 Task: Create a due date automation trigger when advanced on, on the monday before a card is due add content with a name not ending with resume at 11:00 AM.
Action: Mouse moved to (982, 80)
Screenshot: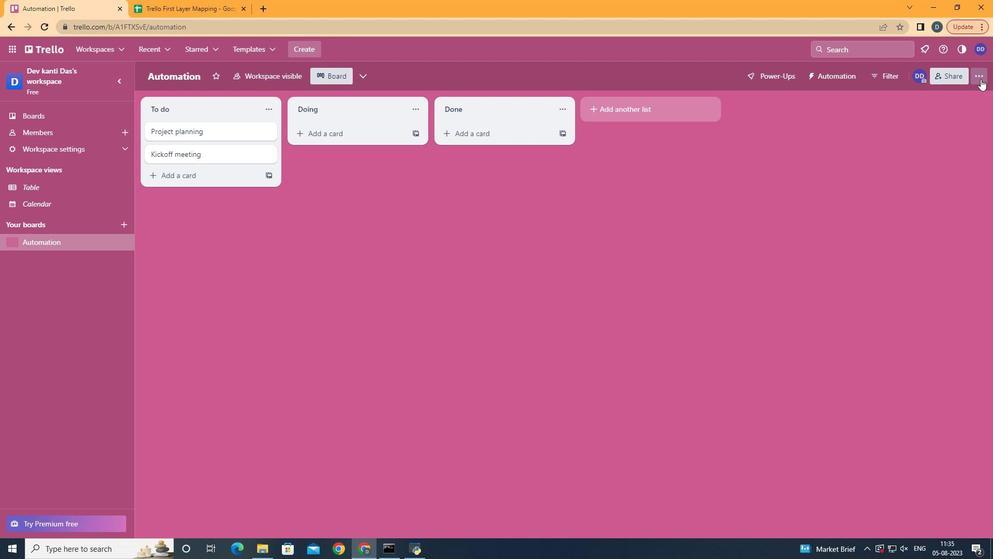 
Action: Mouse pressed left at (982, 80)
Screenshot: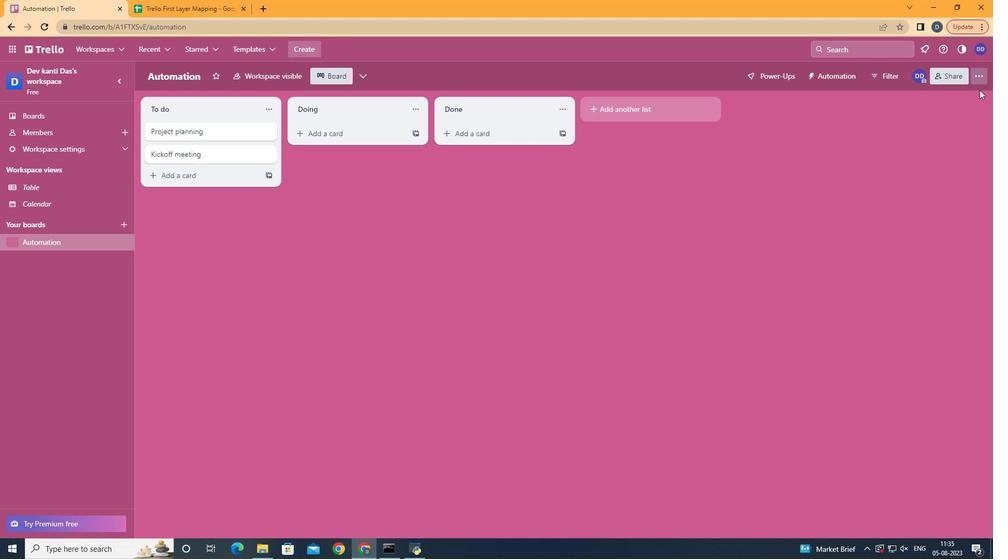
Action: Mouse moved to (919, 213)
Screenshot: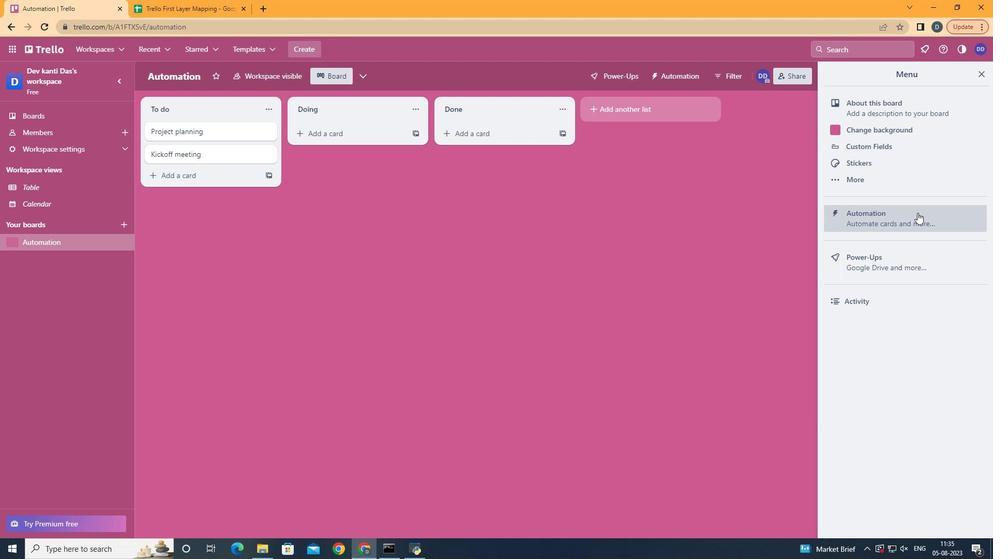 
Action: Mouse pressed left at (919, 213)
Screenshot: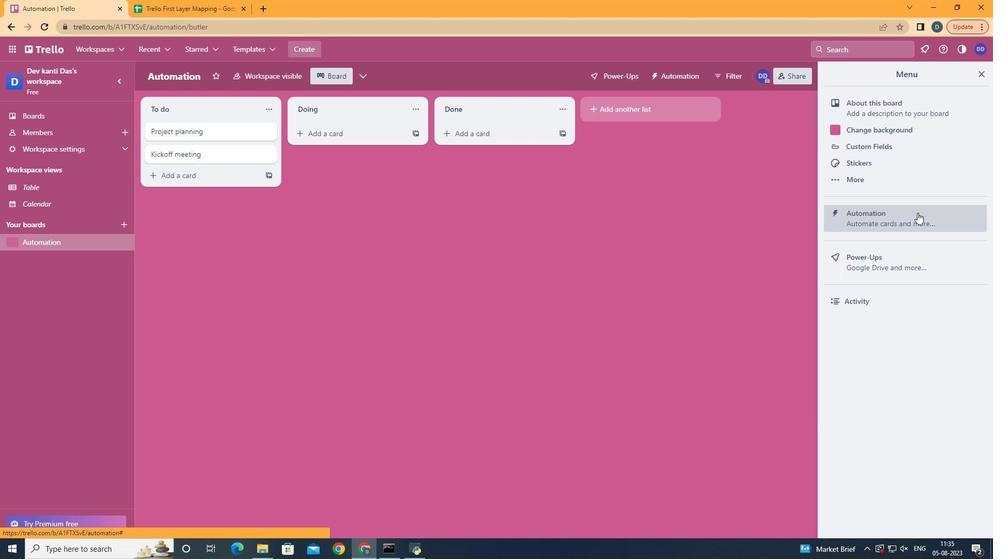
Action: Mouse moved to (204, 212)
Screenshot: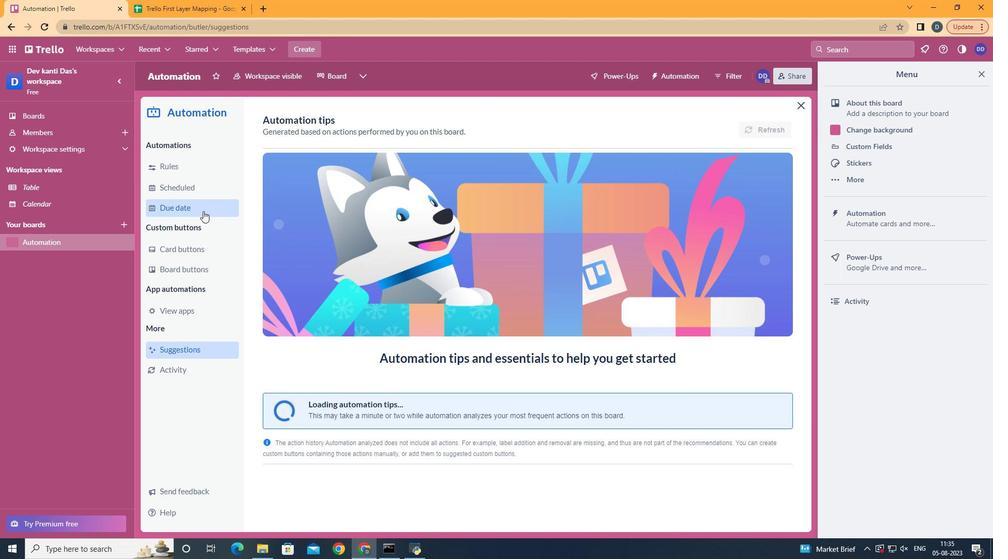 
Action: Mouse pressed left at (204, 212)
Screenshot: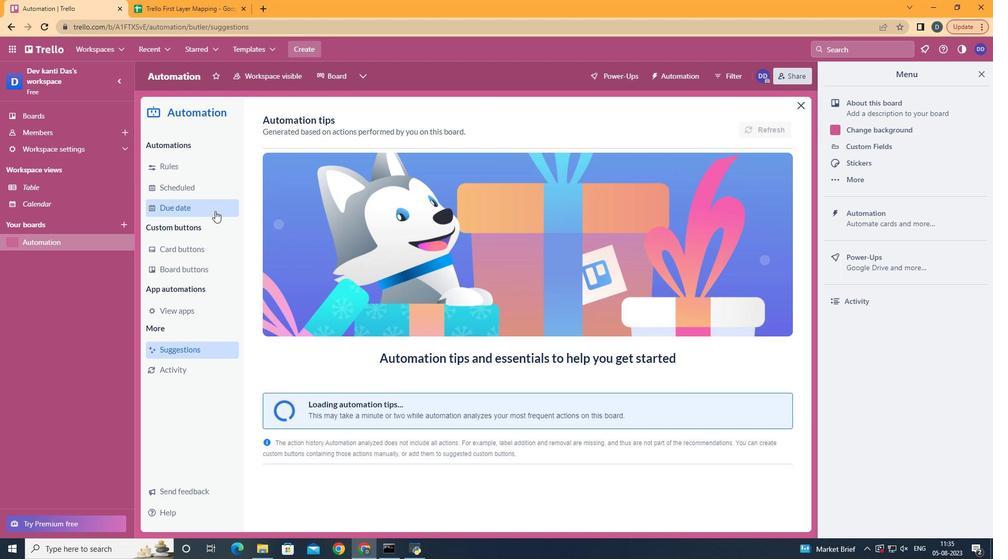 
Action: Mouse moved to (724, 128)
Screenshot: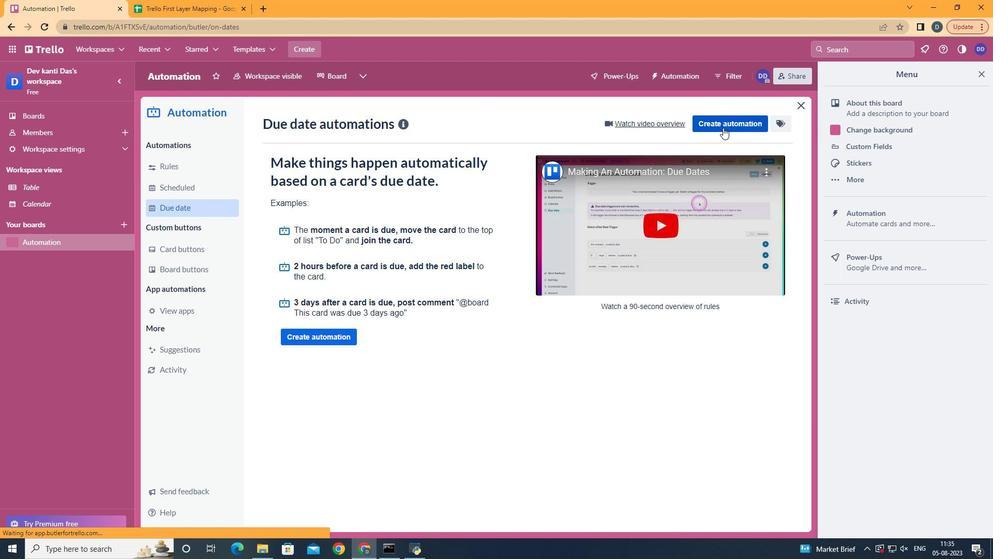 
Action: Mouse pressed left at (724, 128)
Screenshot: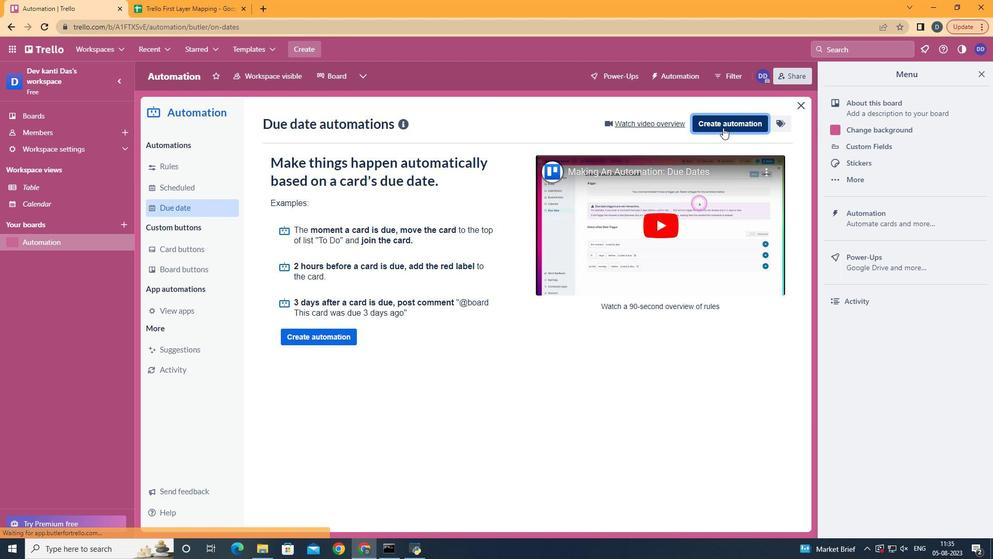 
Action: Mouse moved to (574, 225)
Screenshot: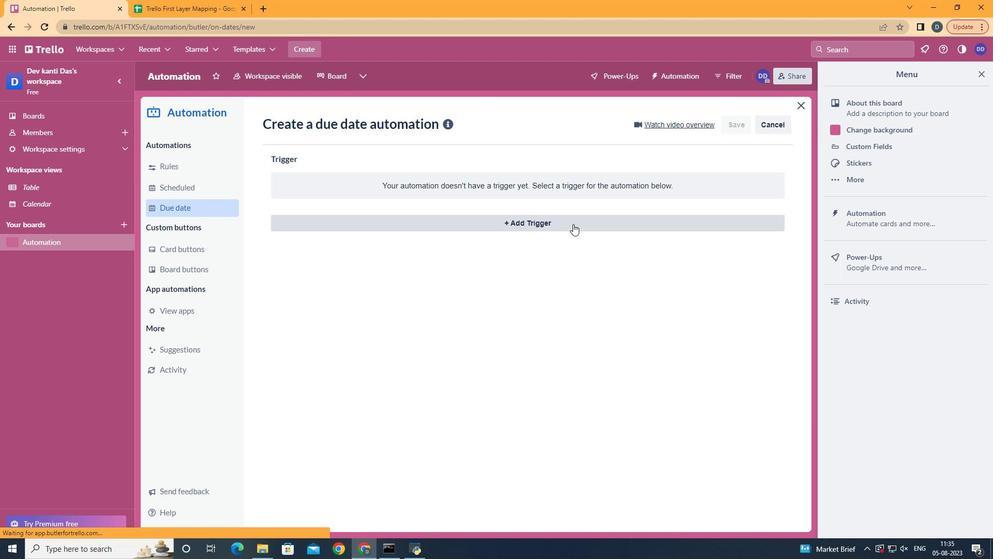 
Action: Mouse pressed left at (574, 225)
Screenshot: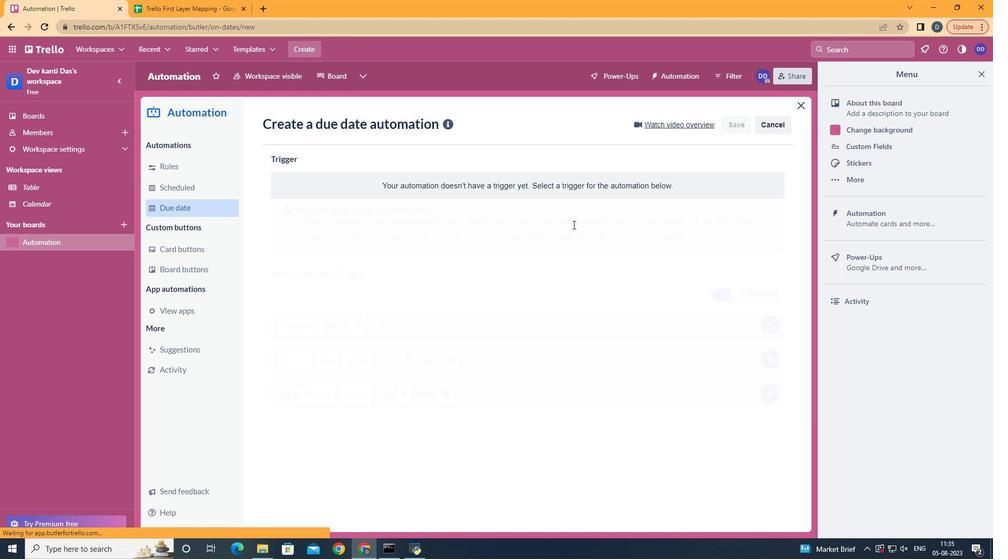 
Action: Mouse moved to (334, 273)
Screenshot: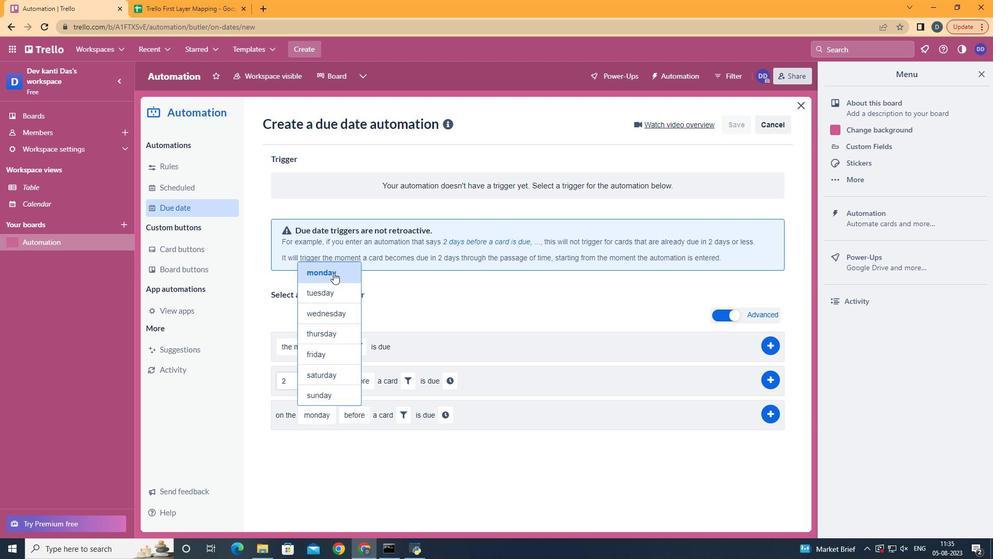 
Action: Mouse pressed left at (334, 273)
Screenshot: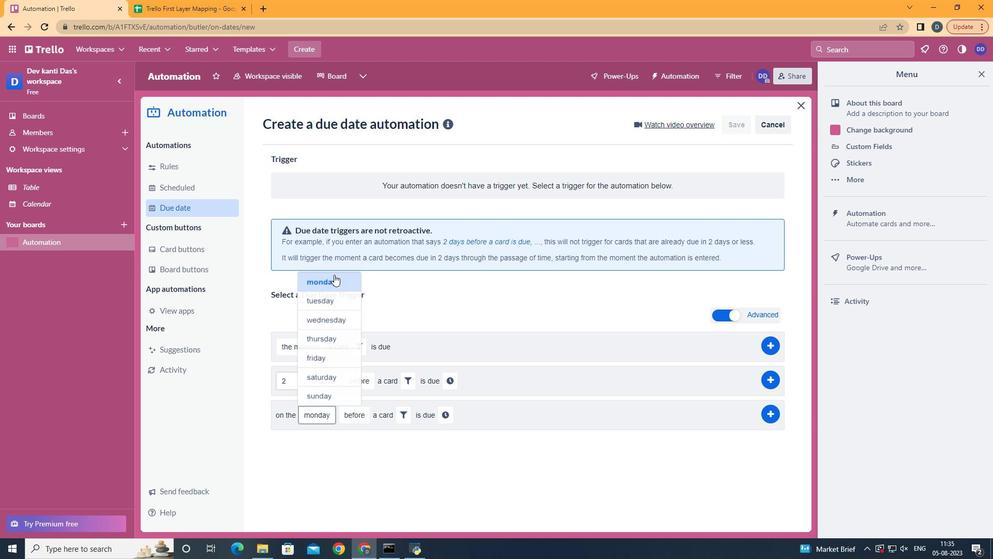 
Action: Mouse moved to (370, 434)
Screenshot: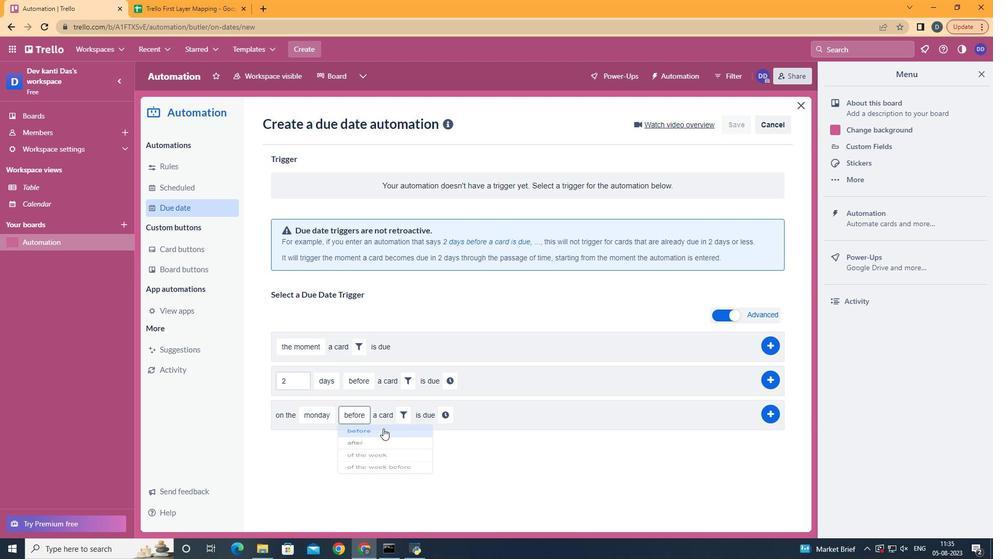 
Action: Mouse pressed left at (370, 434)
Screenshot: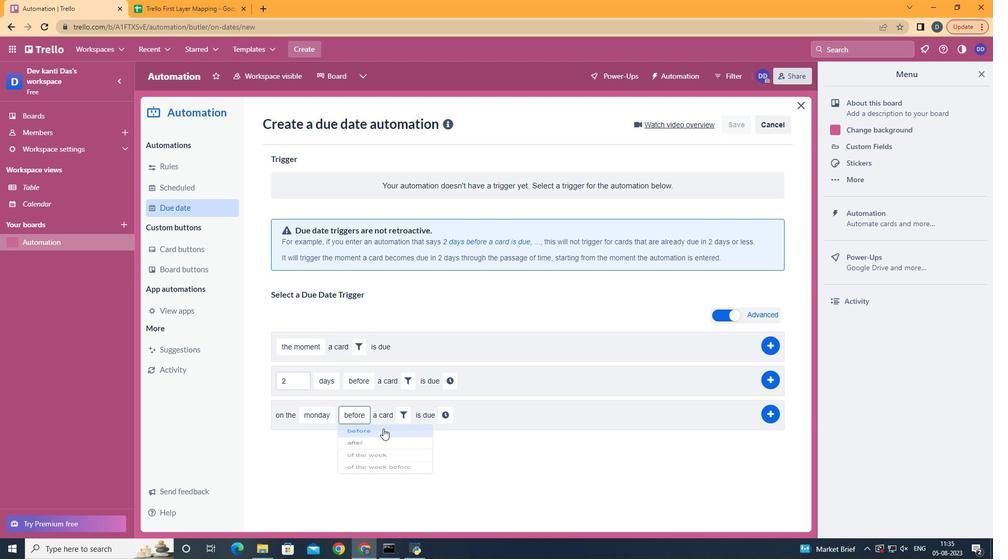 
Action: Mouse moved to (398, 421)
Screenshot: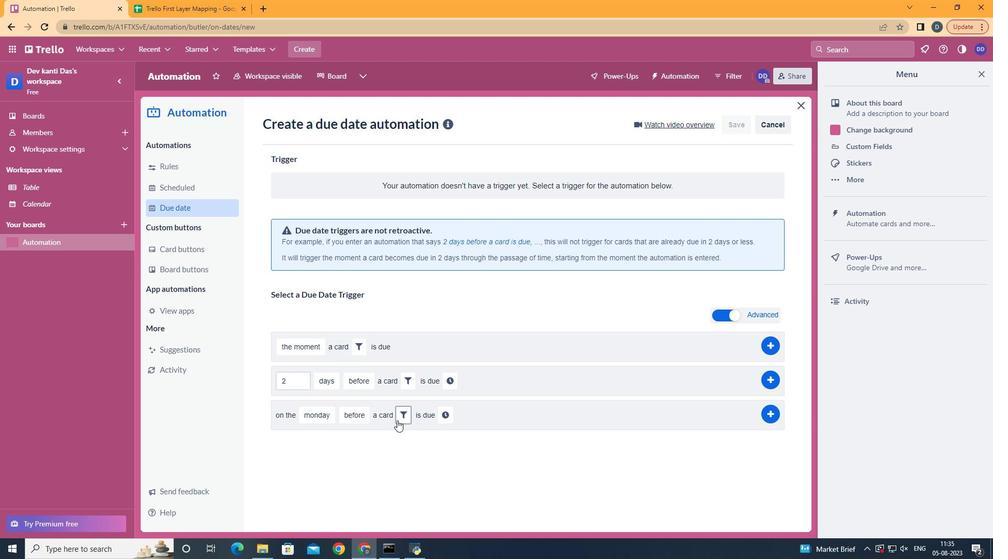 
Action: Mouse pressed left at (398, 421)
Screenshot: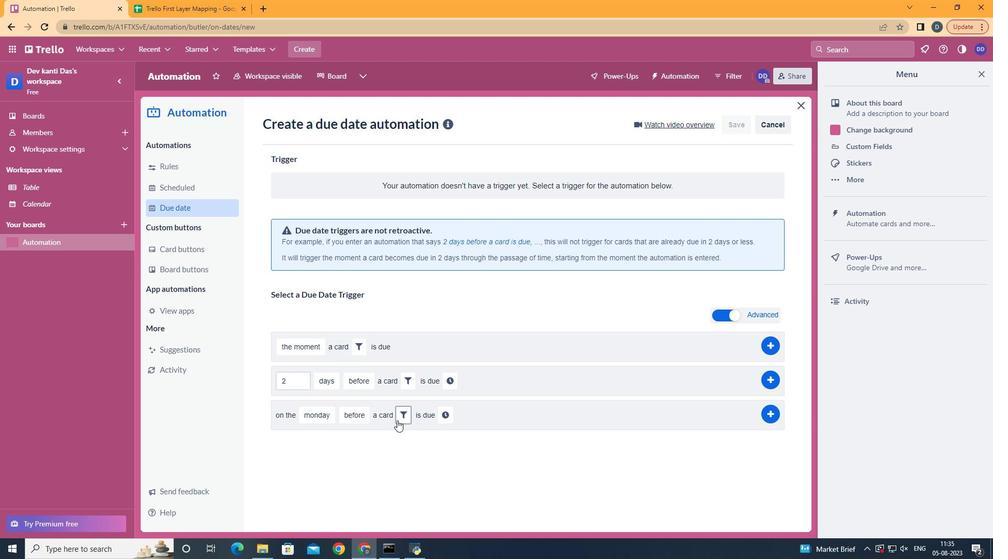 
Action: Mouse moved to (540, 449)
Screenshot: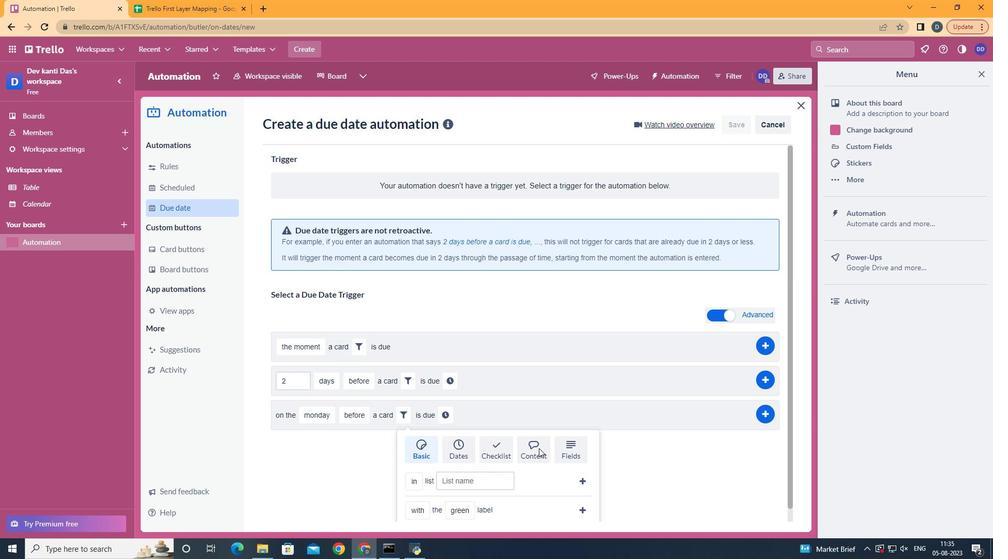 
Action: Mouse pressed left at (540, 449)
Screenshot: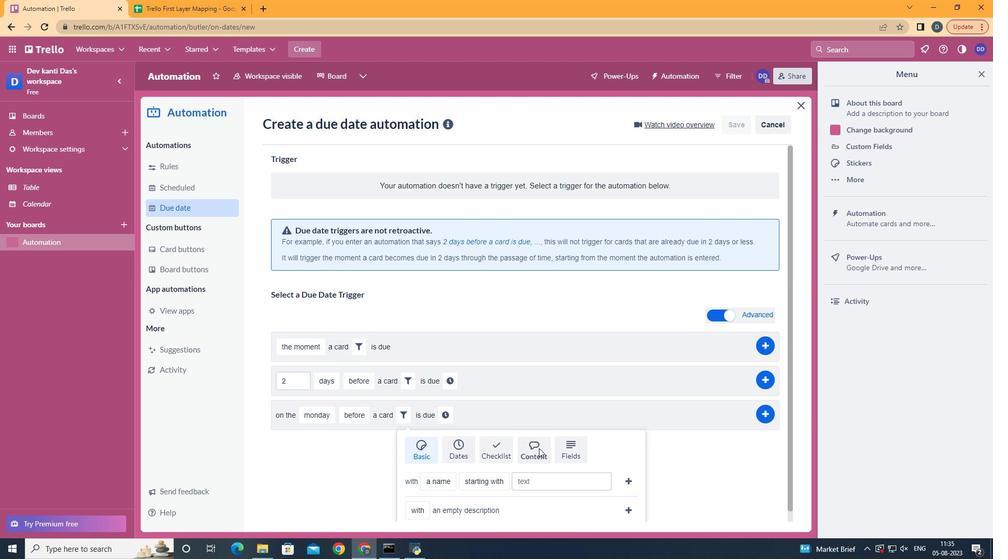 
Action: Mouse moved to (451, 424)
Screenshot: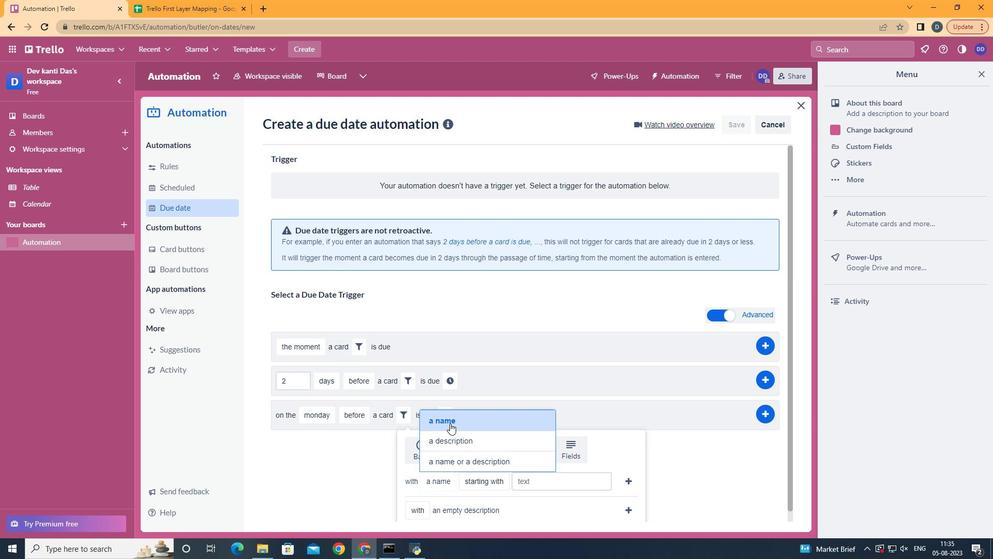 
Action: Mouse pressed left at (451, 424)
Screenshot: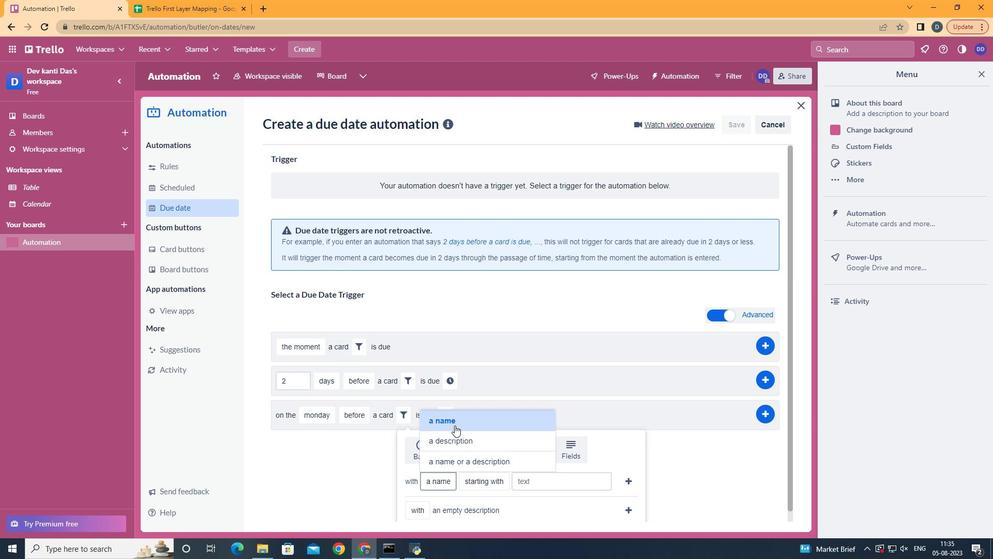 
Action: Mouse moved to (504, 433)
Screenshot: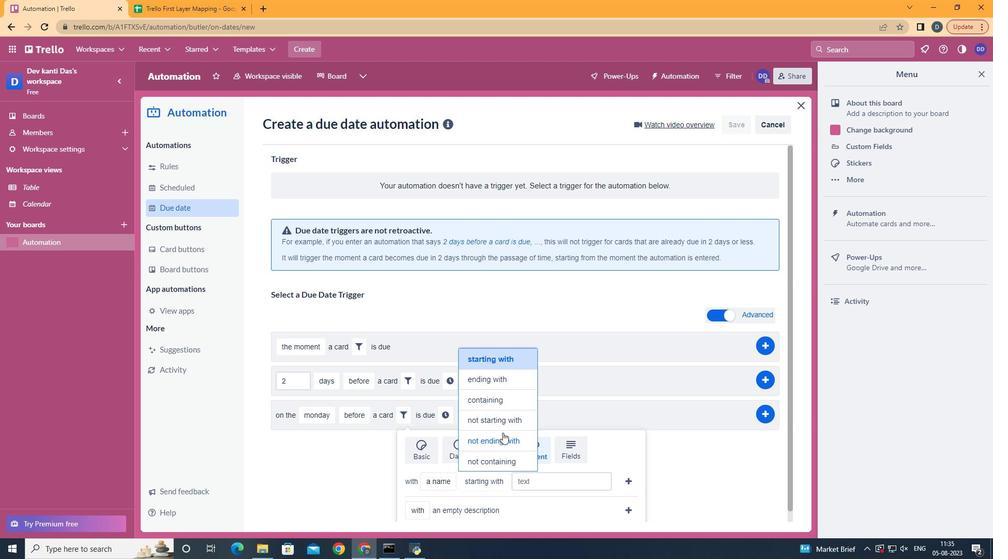 
Action: Mouse pressed left at (504, 433)
Screenshot: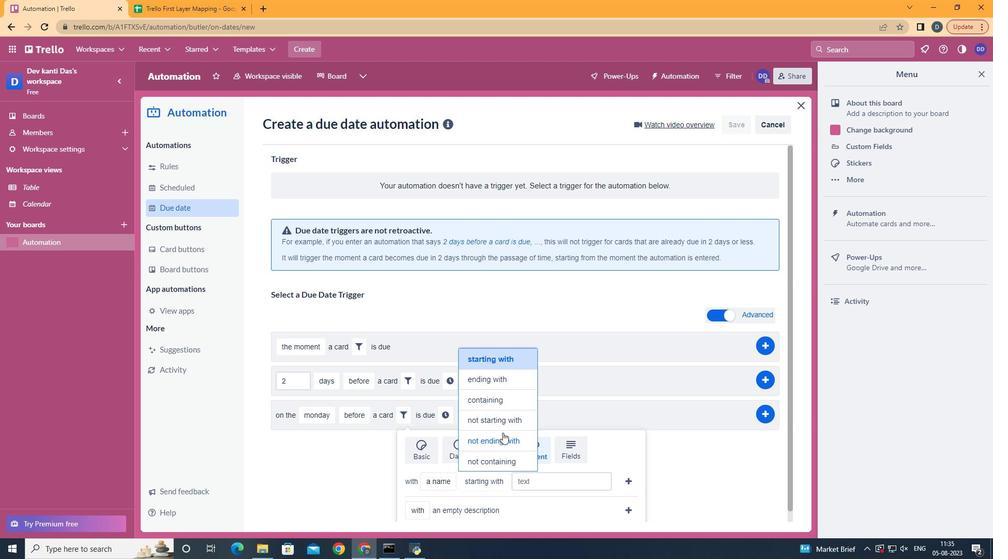 
Action: Mouse moved to (569, 480)
Screenshot: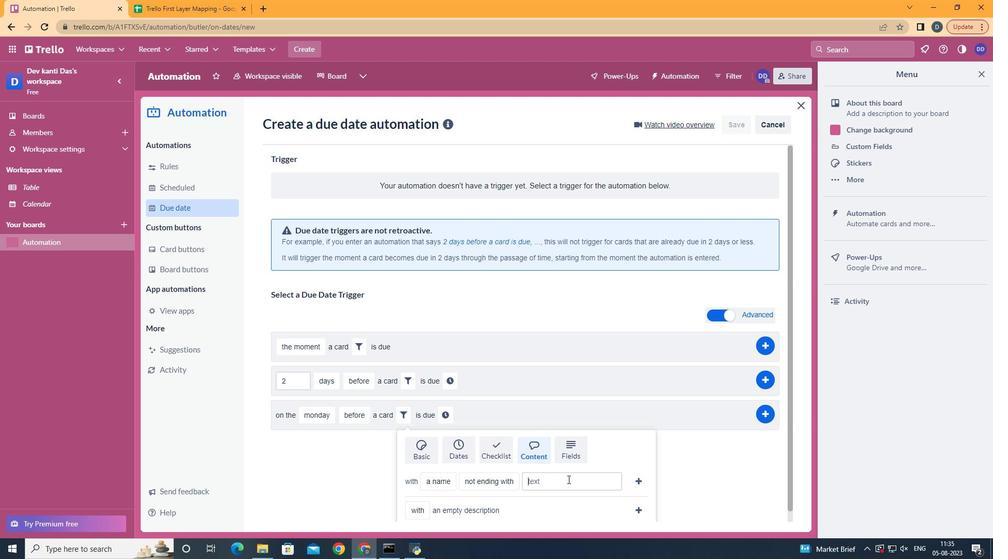 
Action: Mouse pressed left at (569, 480)
Screenshot: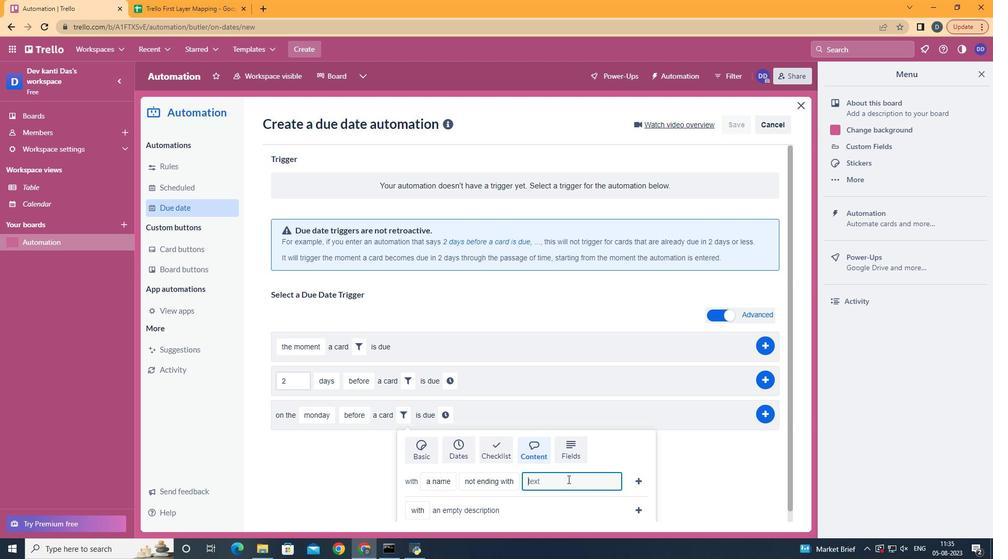 
Action: Key pressed resume
Screenshot: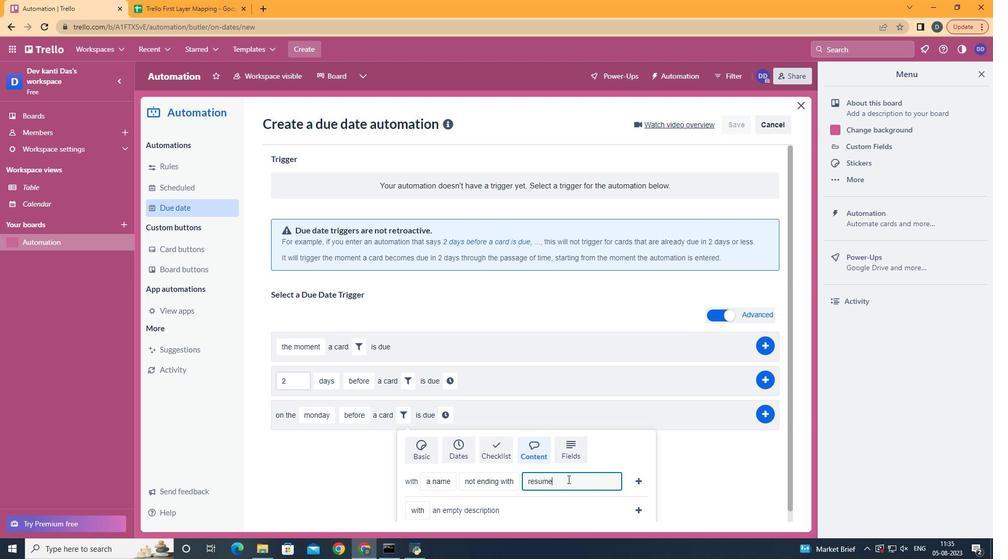 
Action: Mouse moved to (646, 480)
Screenshot: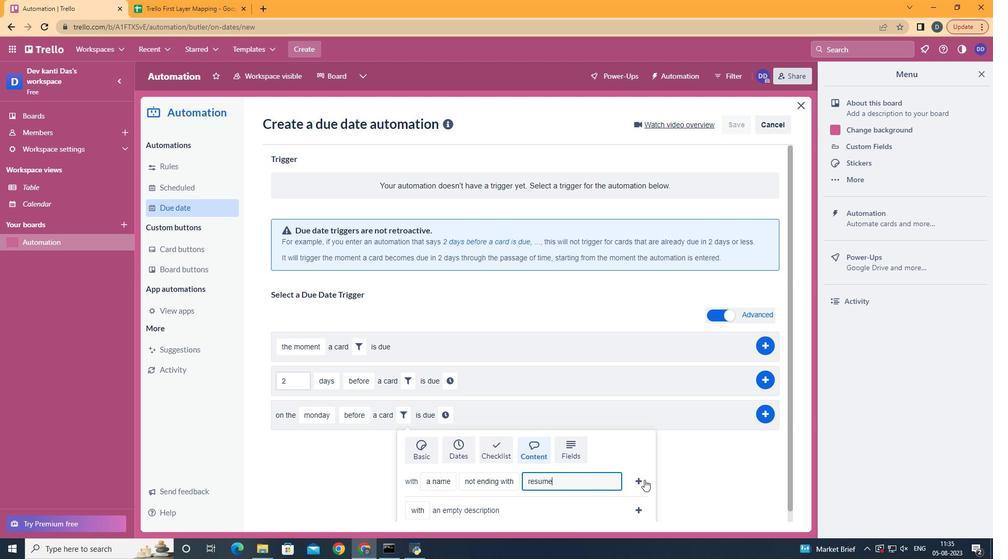 
Action: Mouse pressed left at (646, 480)
Screenshot: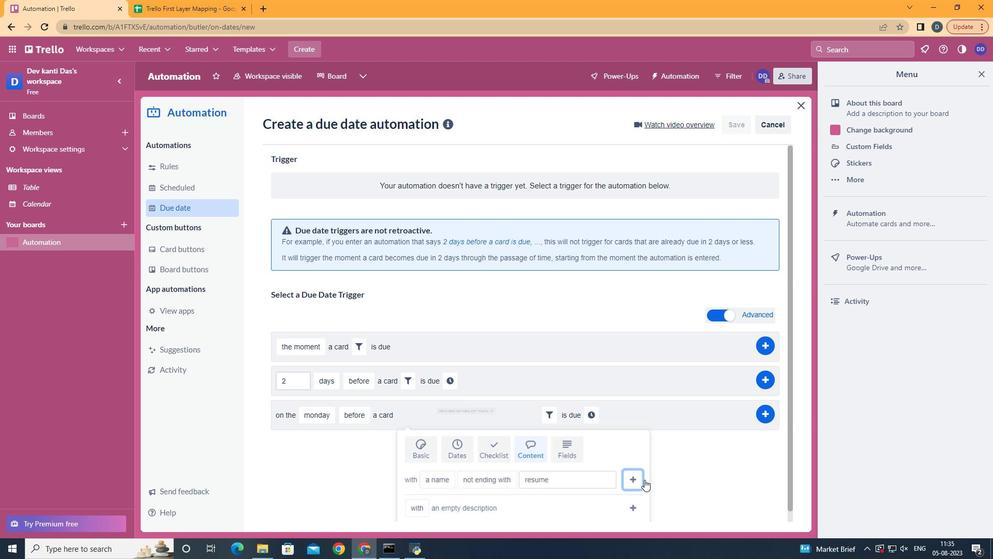
Action: Mouse moved to (595, 414)
Screenshot: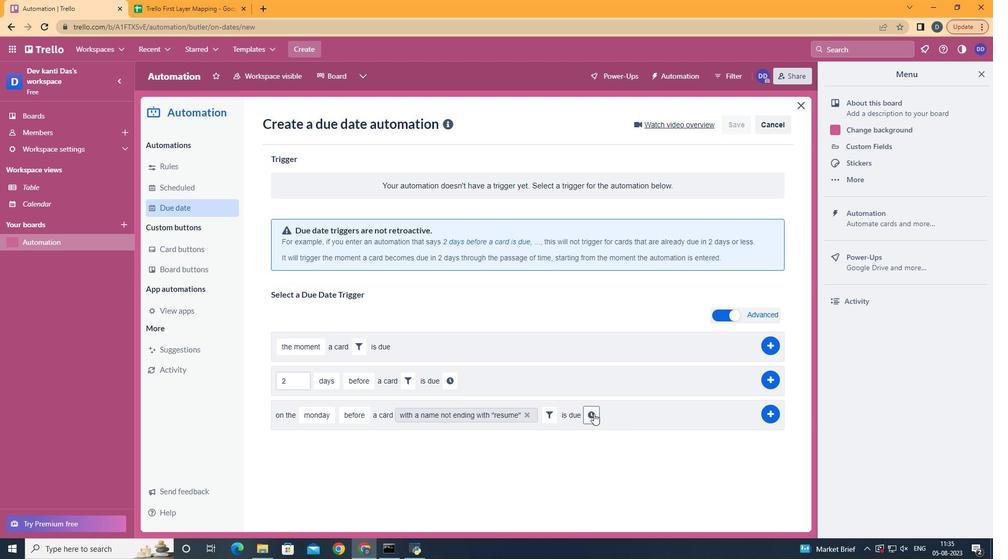 
Action: Mouse pressed left at (595, 414)
Screenshot: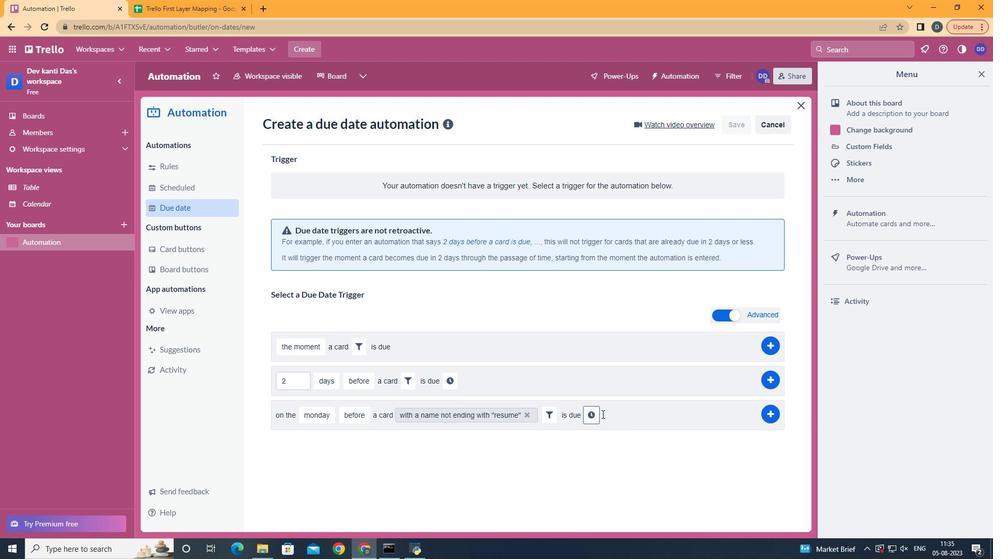 
Action: Mouse moved to (651, 416)
Screenshot: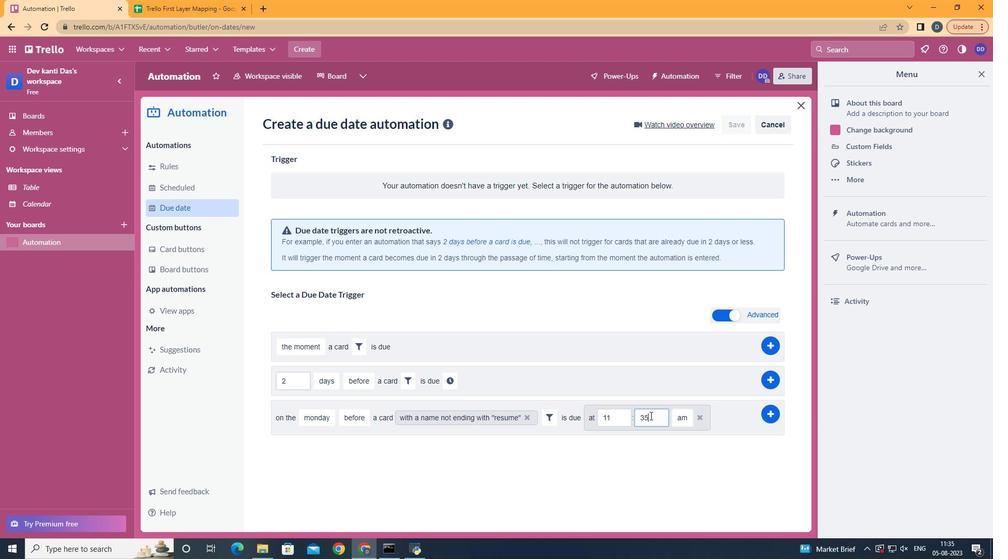 
Action: Mouse pressed left at (651, 416)
Screenshot: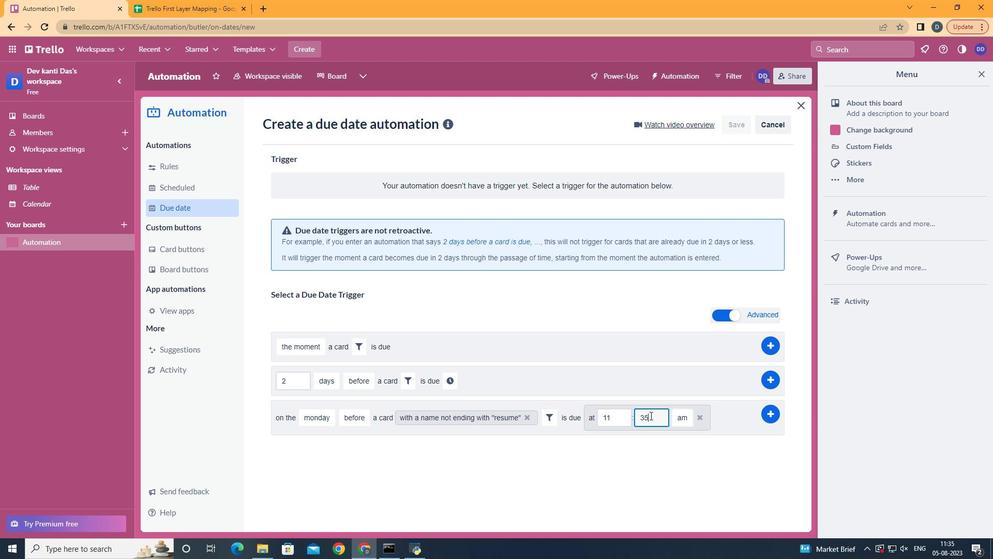 
Action: Key pressed <Key.backspace><Key.backspace>00
Screenshot: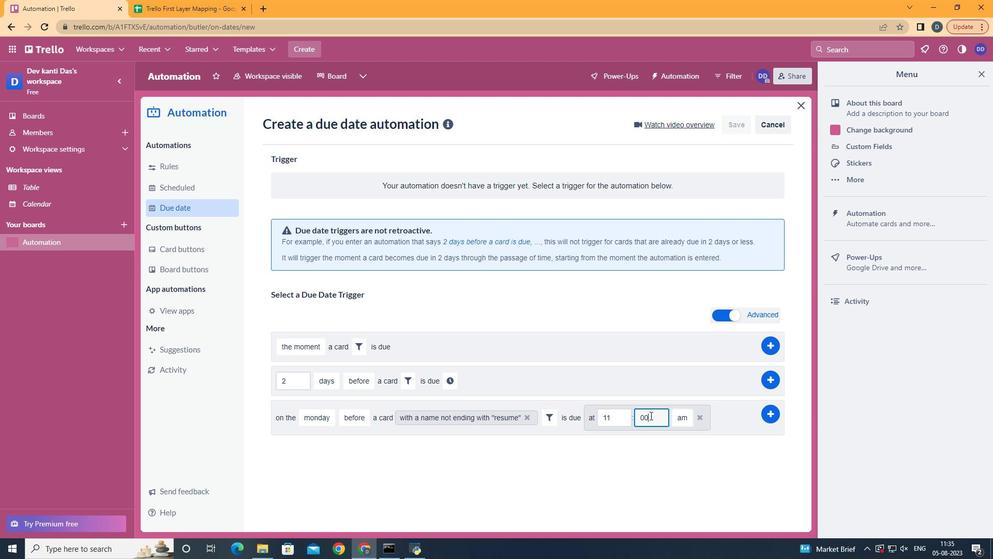 
Action: Mouse moved to (774, 418)
Screenshot: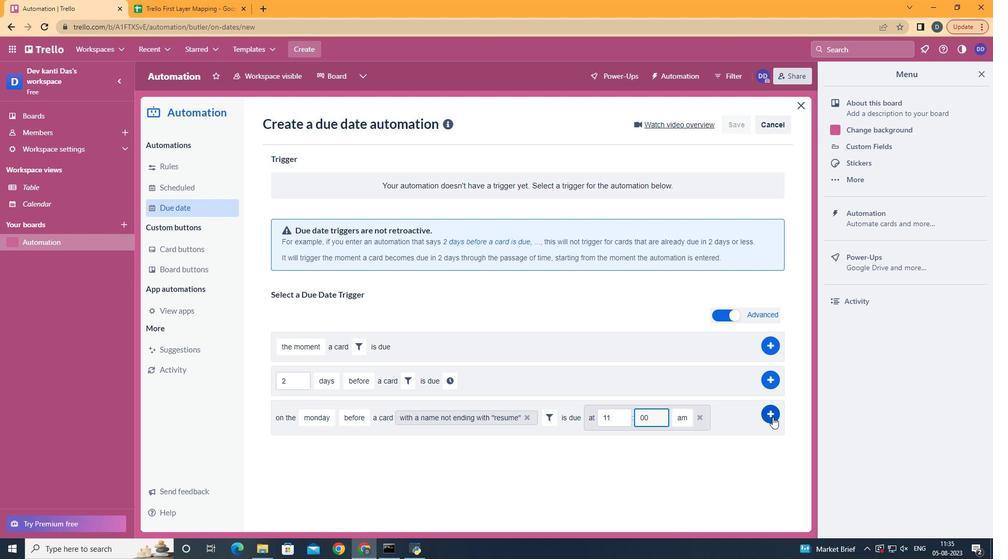 
Action: Mouse pressed left at (774, 418)
Screenshot: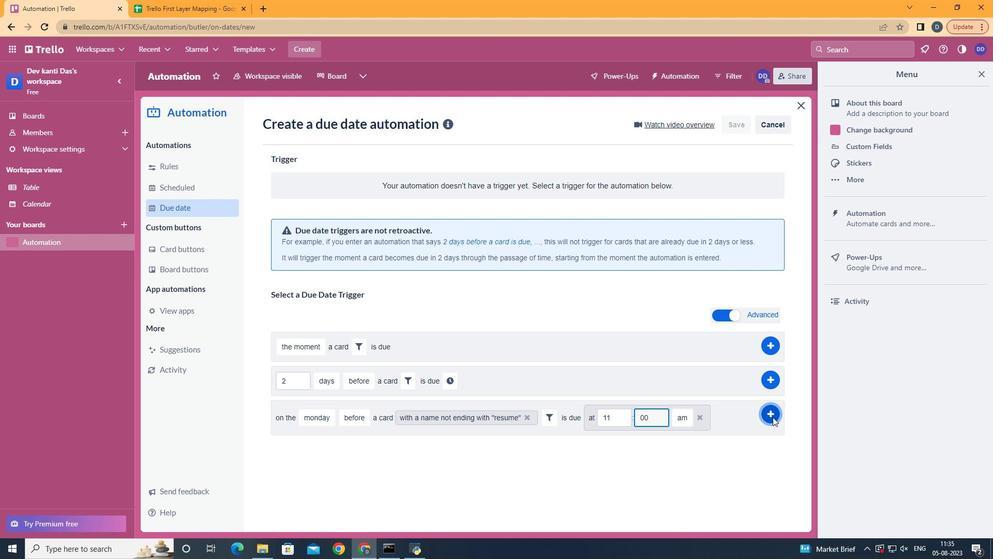 
Action: Mouse moved to (506, 216)
Screenshot: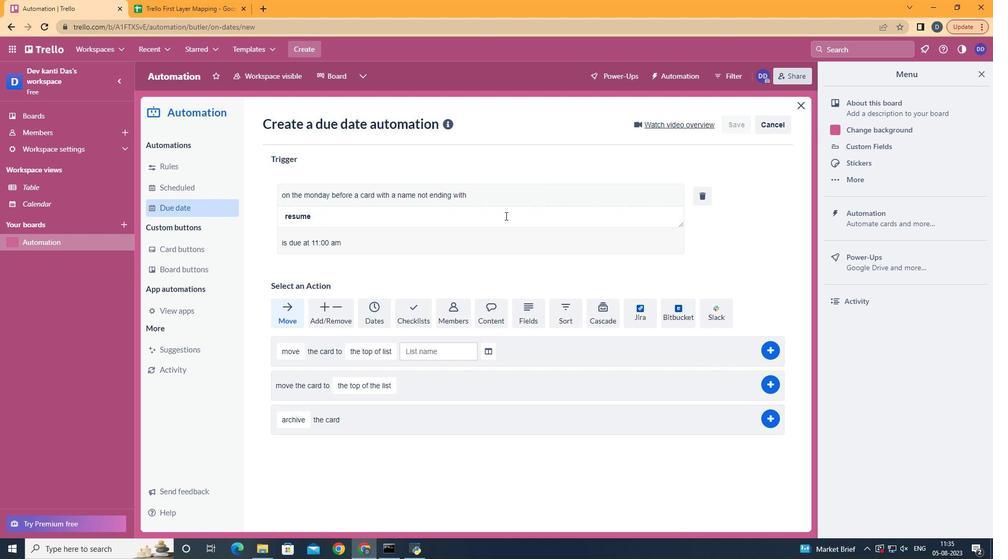 
